 Task: Create a section Speed Runner and in the section, add a milestone IT governance framework implementation in the project ControlTech
Action: Mouse moved to (928, 180)
Screenshot: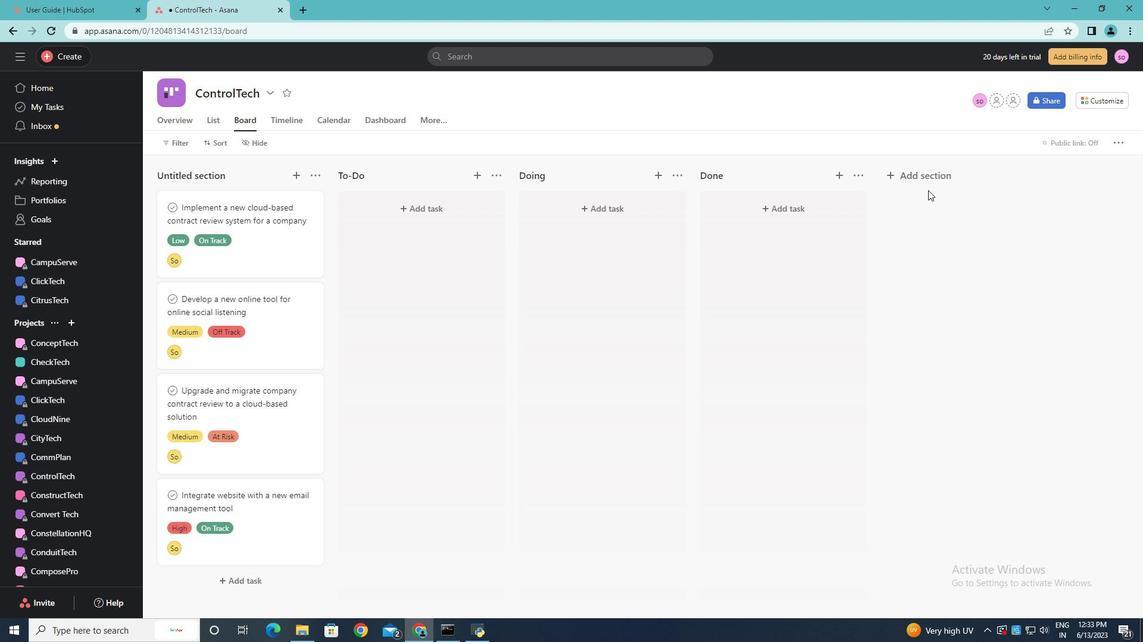 
Action: Mouse pressed left at (928, 180)
Screenshot: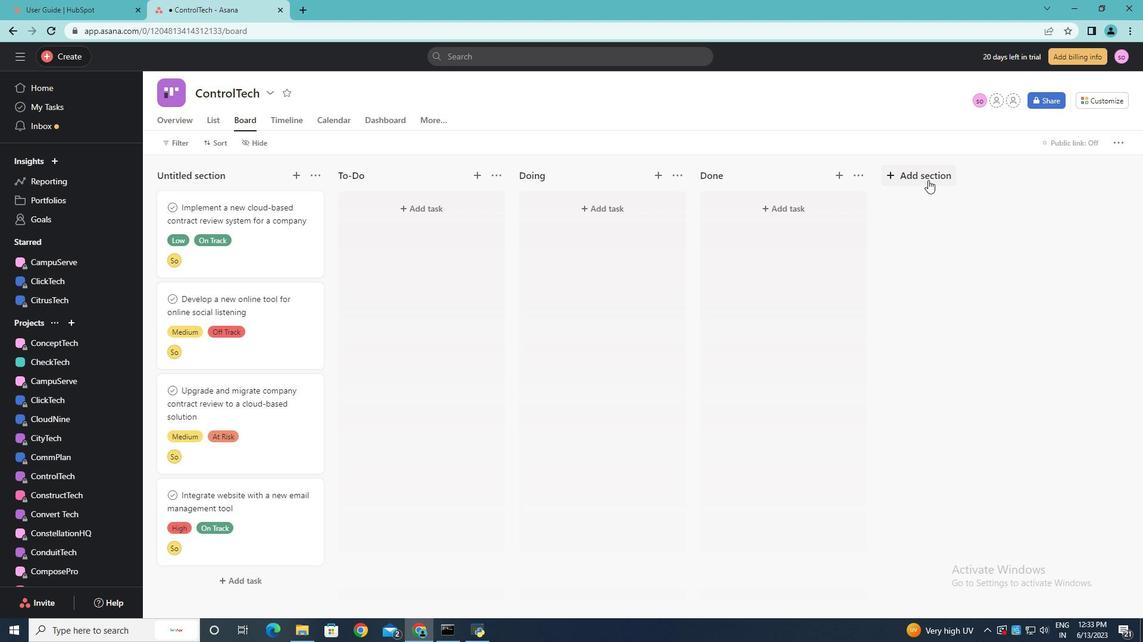 
Action: Key pressed <Key.shift><Key.shift><Key.shift><Key.shift><Key.shift><Key.shift><Key.shift><Key.shift>Speed<Key.space><Key.shift><Key.shift>Runner<Key.enter>
Screenshot: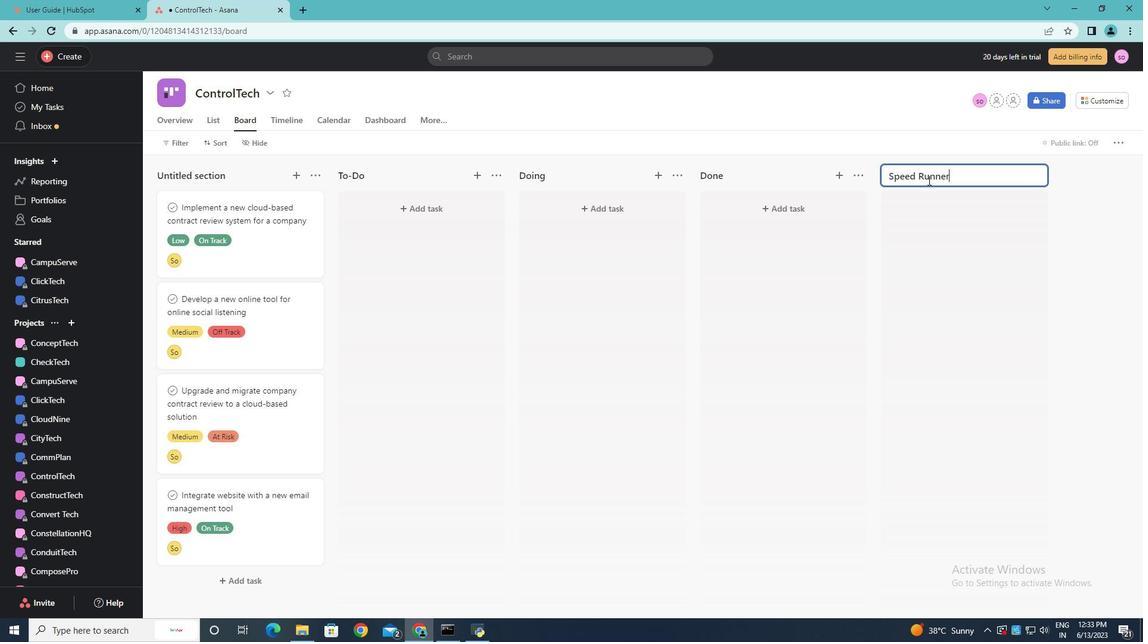 
Action: Mouse moved to (879, 204)
Screenshot: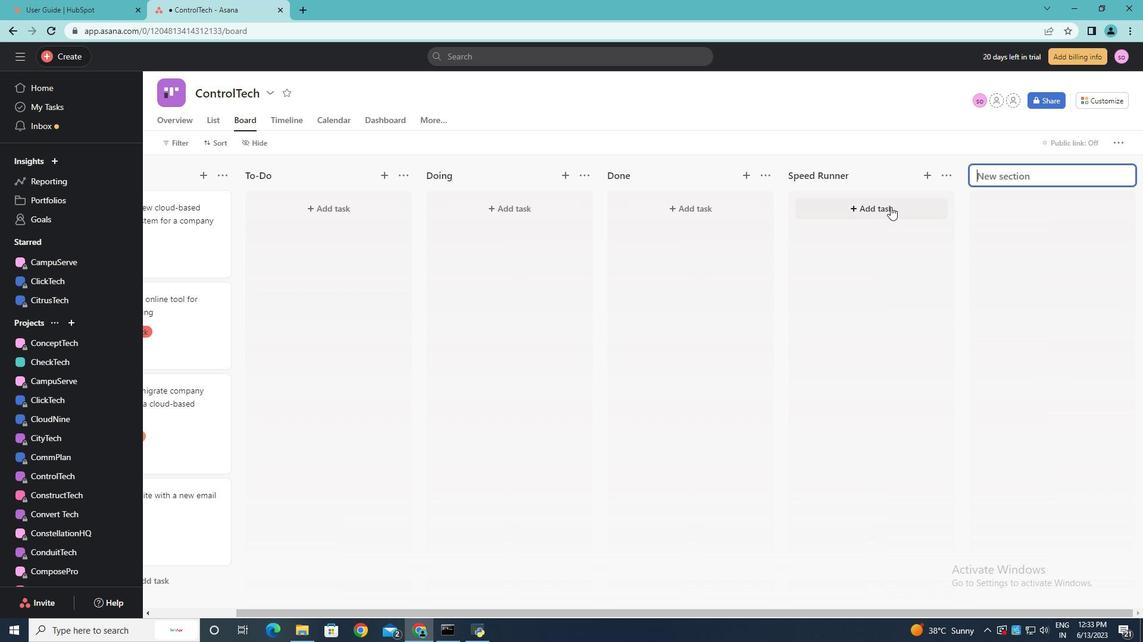 
Action: Mouse pressed left at (879, 204)
Screenshot: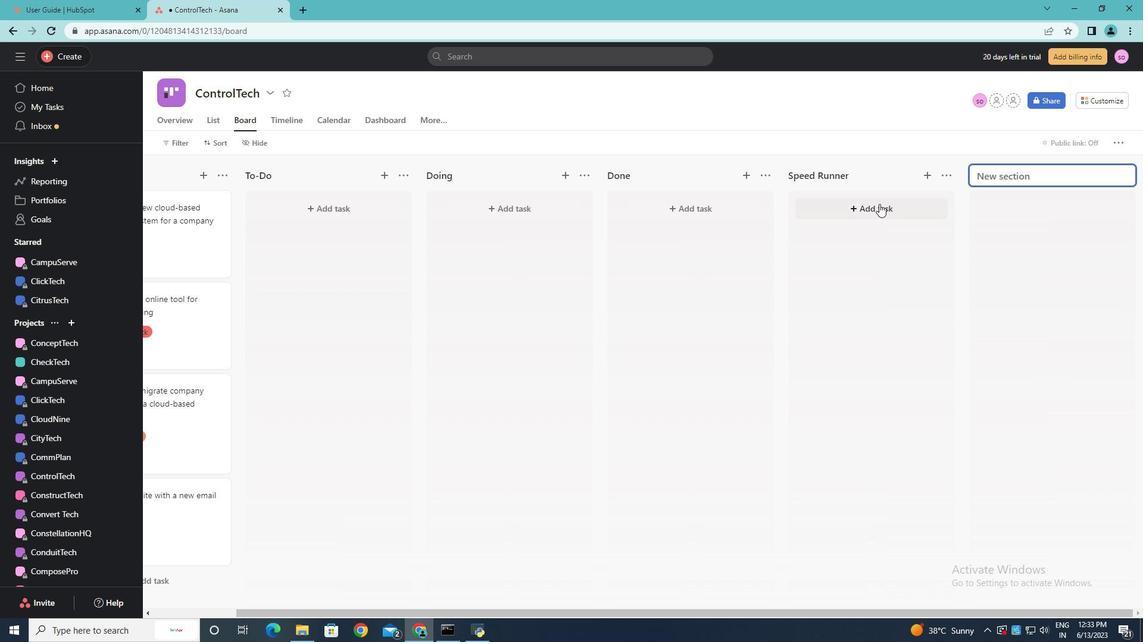 
Action: Mouse moved to (879, 204)
Screenshot: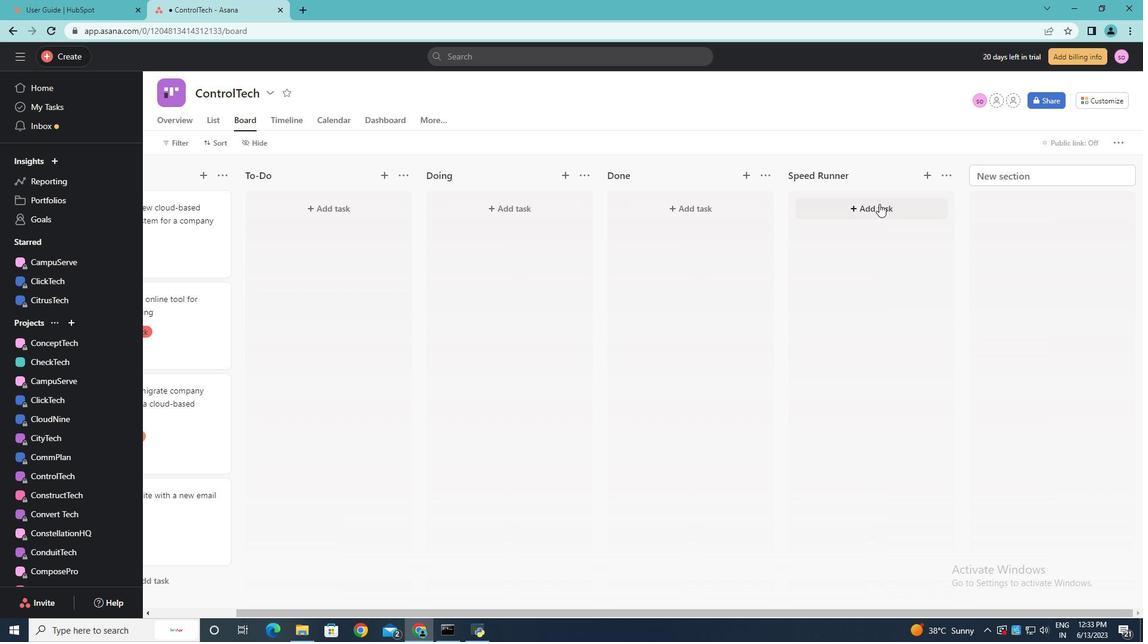 
Action: Key pressed <Key.shift><Key.shift><Key.shift><Key.shift><Key.shift><Key.shift>IT<Key.space>governance<Key.space>fran<Key.backspace>mework<Key.space>implementation
Screenshot: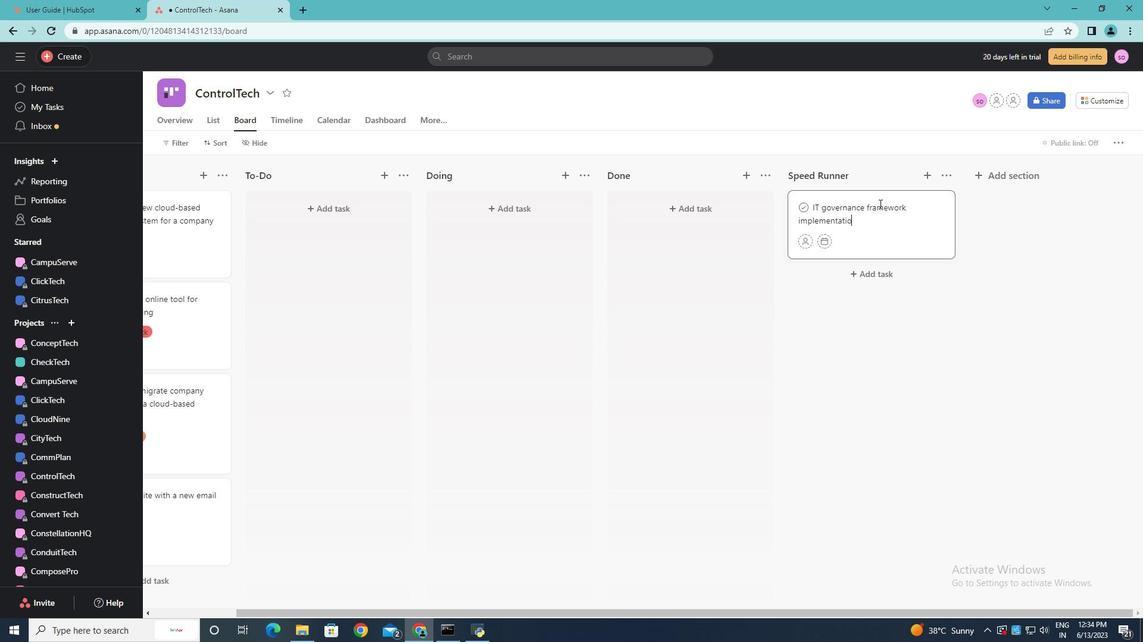 
Action: Mouse moved to (896, 212)
Screenshot: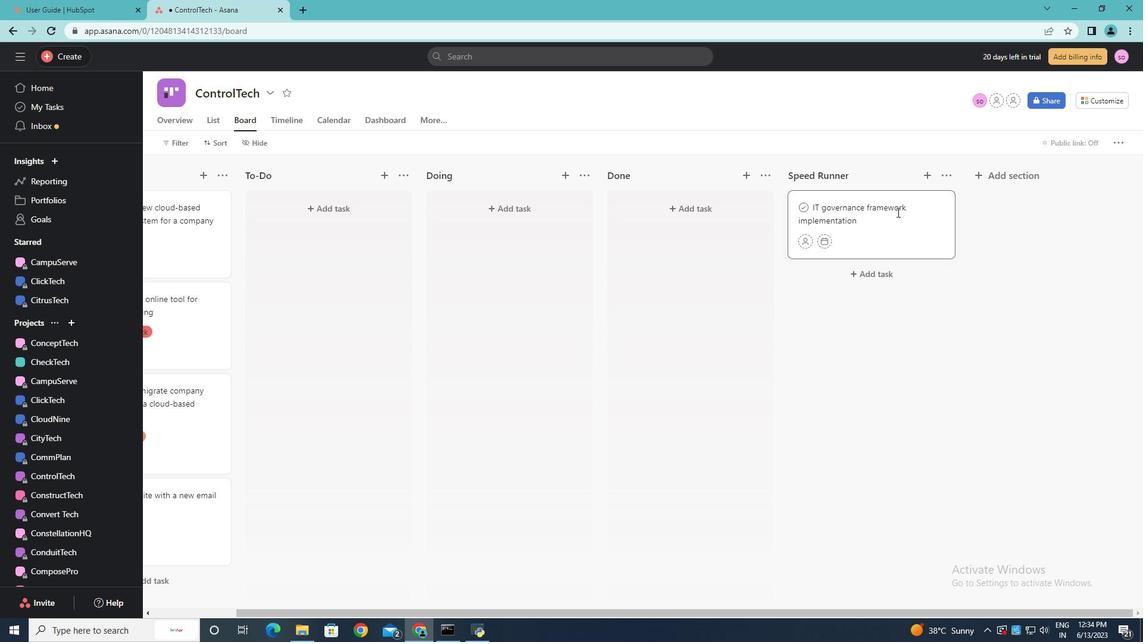 
Action: Key pressed <Key.enter>
Screenshot: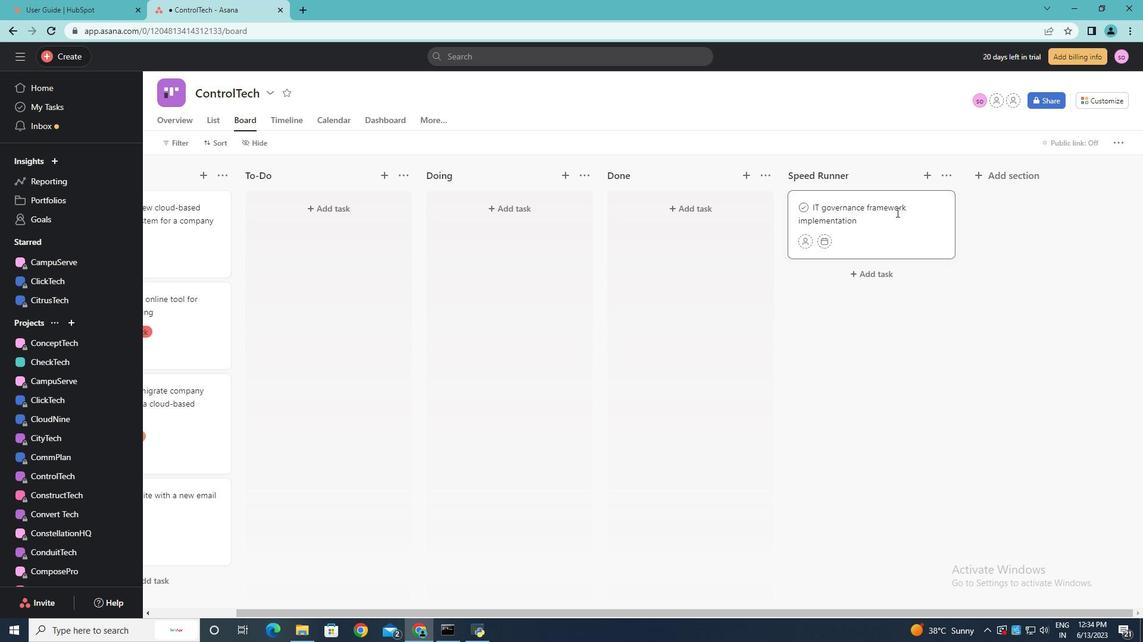 
Action: Mouse moved to (935, 208)
Screenshot: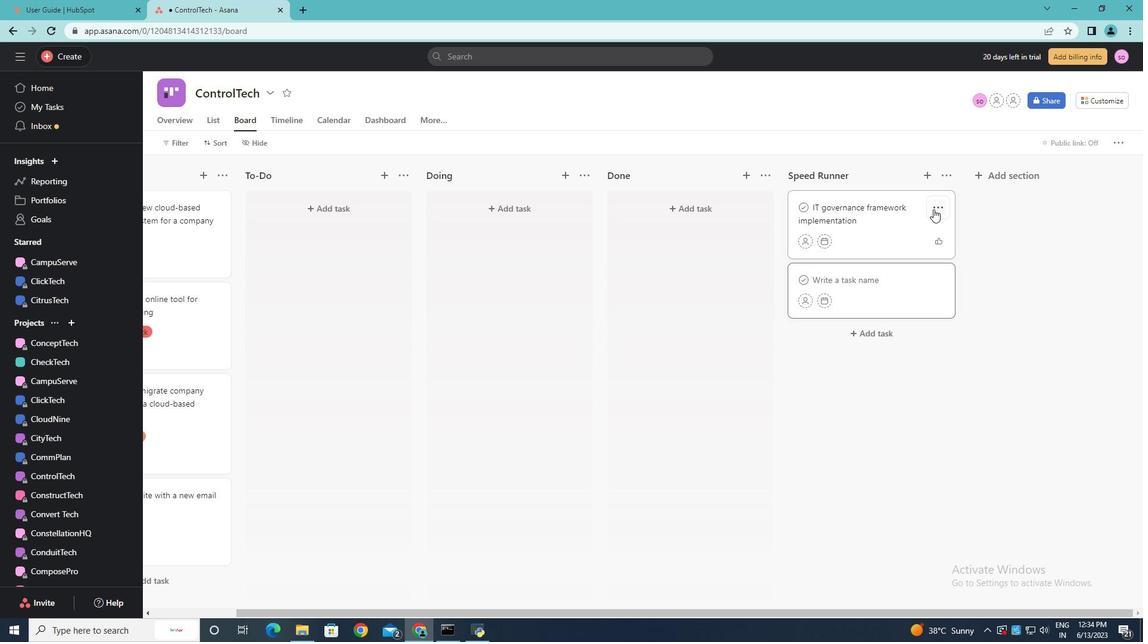 
Action: Mouse pressed left at (935, 208)
Screenshot: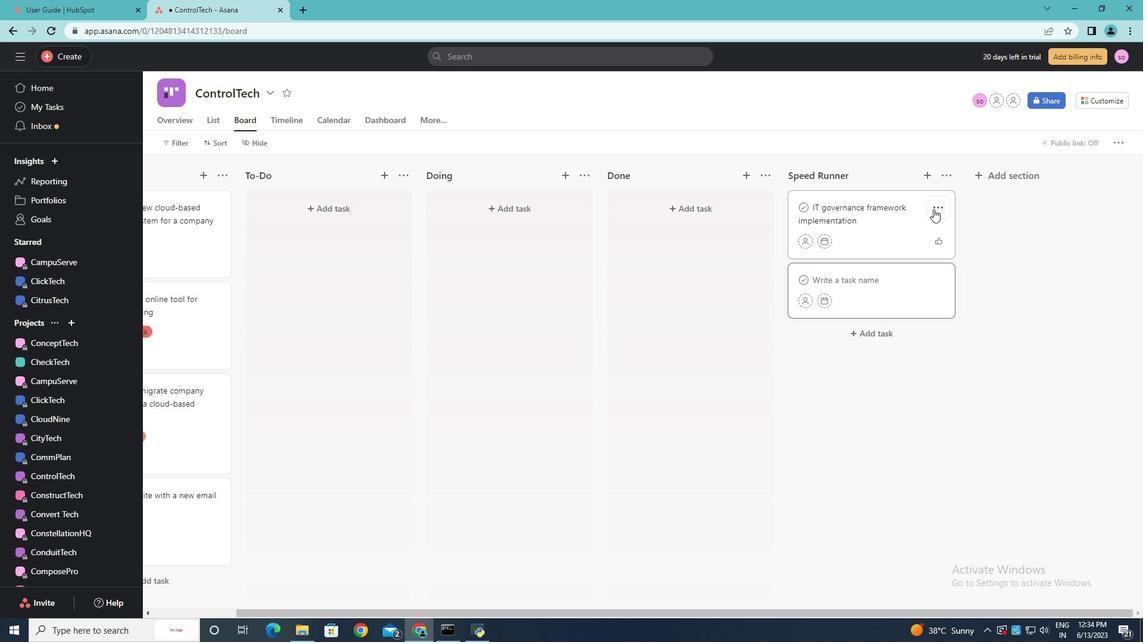 
Action: Mouse moved to (960, 418)
Screenshot: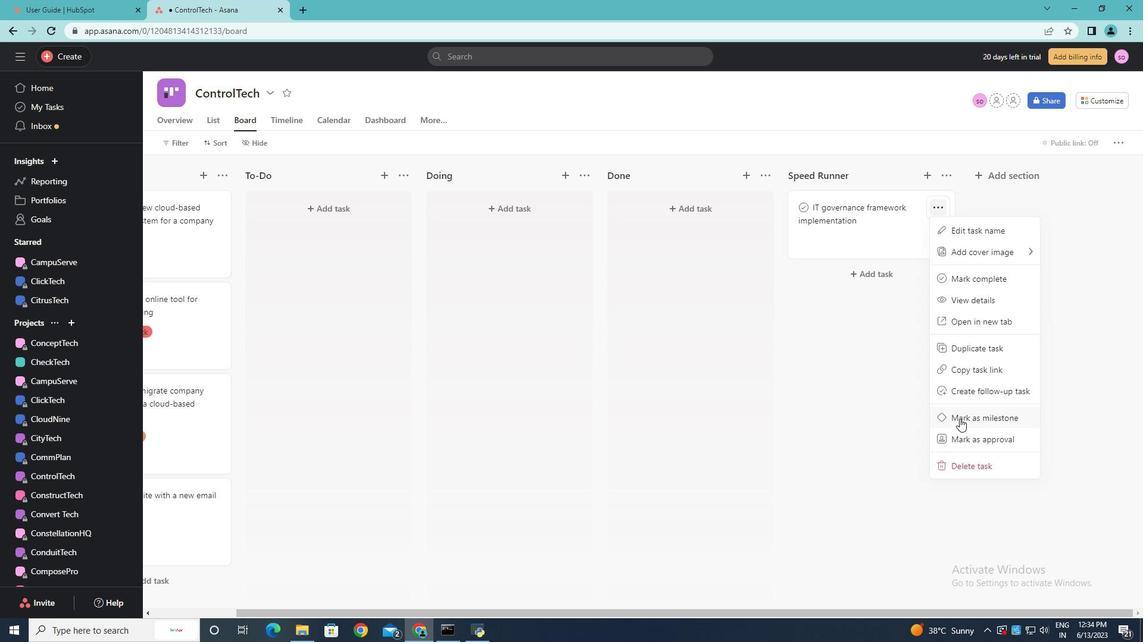 
Action: Mouse pressed left at (960, 418)
Screenshot: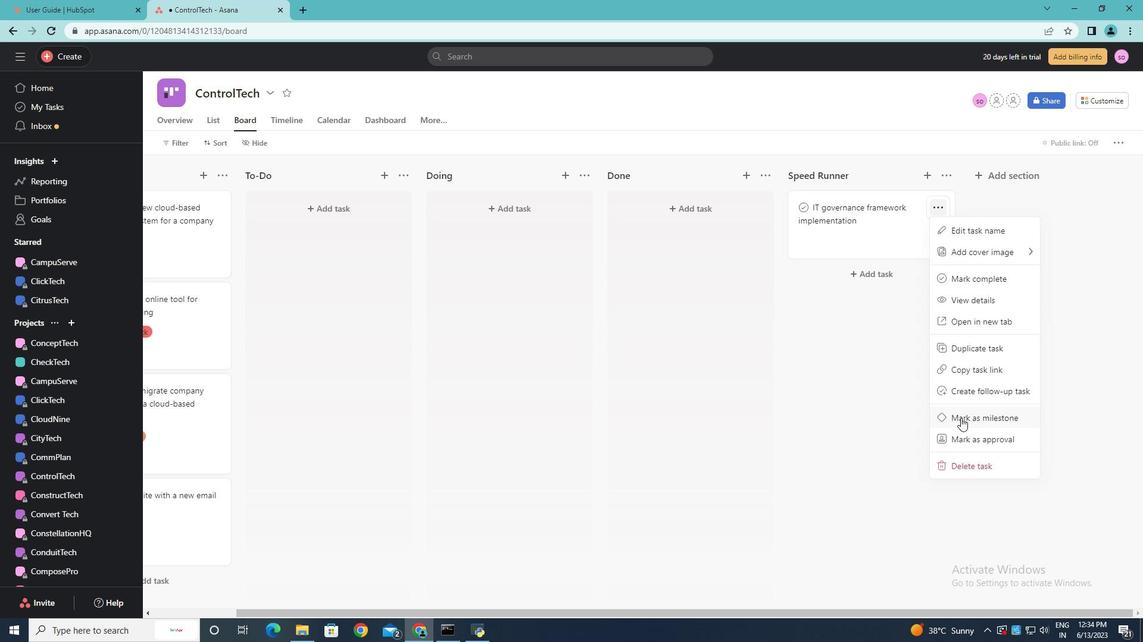 
Action: Mouse moved to (937, 366)
Screenshot: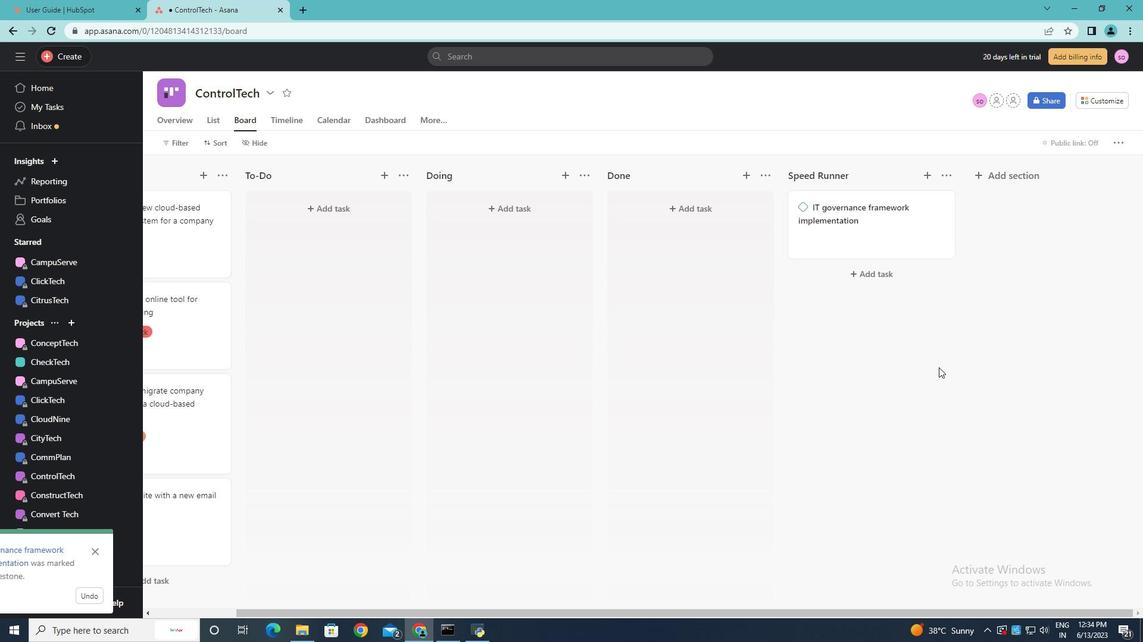 
